 Task: Look for products from Brown Cow only.
Action: Mouse pressed left at (26, 152)
Screenshot: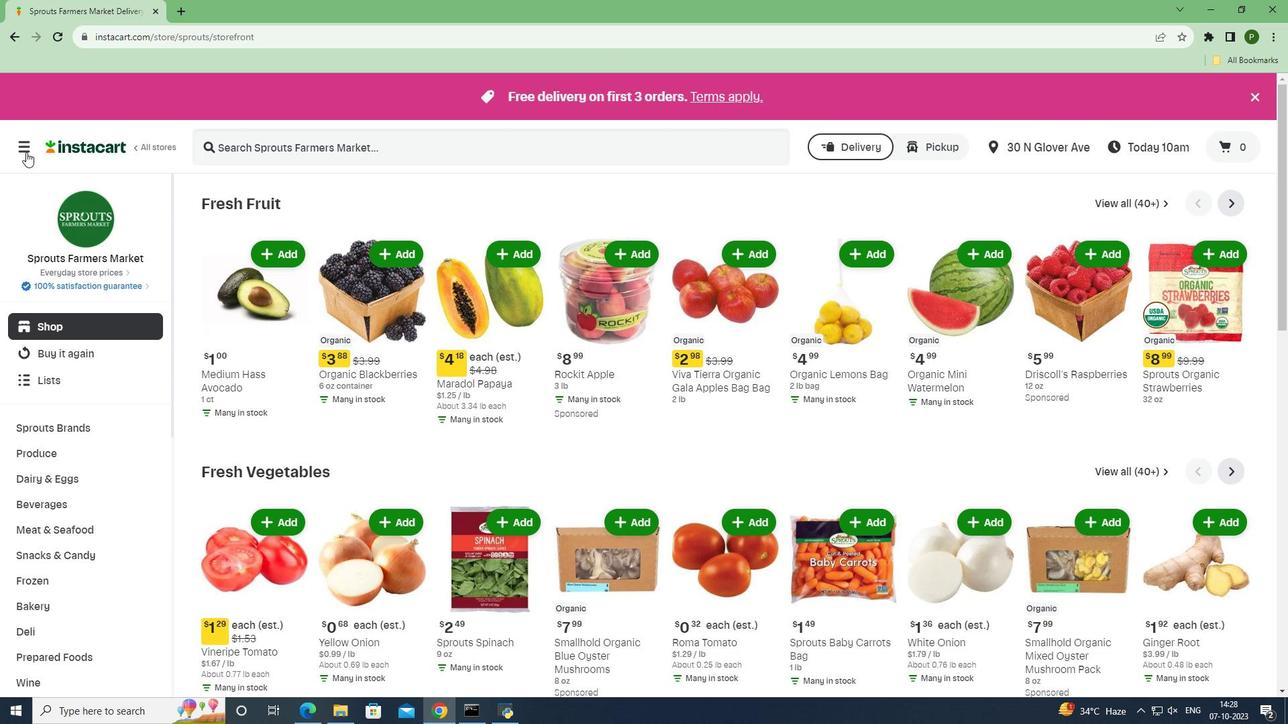
Action: Mouse moved to (110, 351)
Screenshot: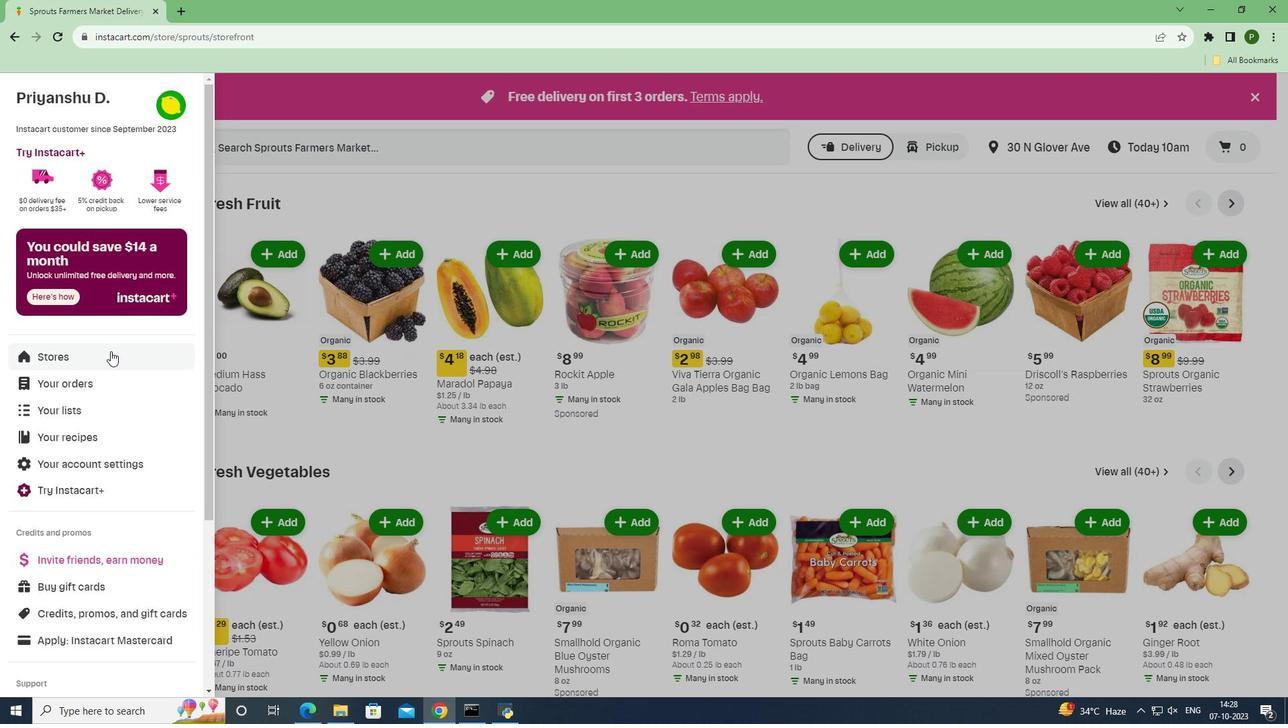 
Action: Mouse pressed left at (110, 351)
Screenshot: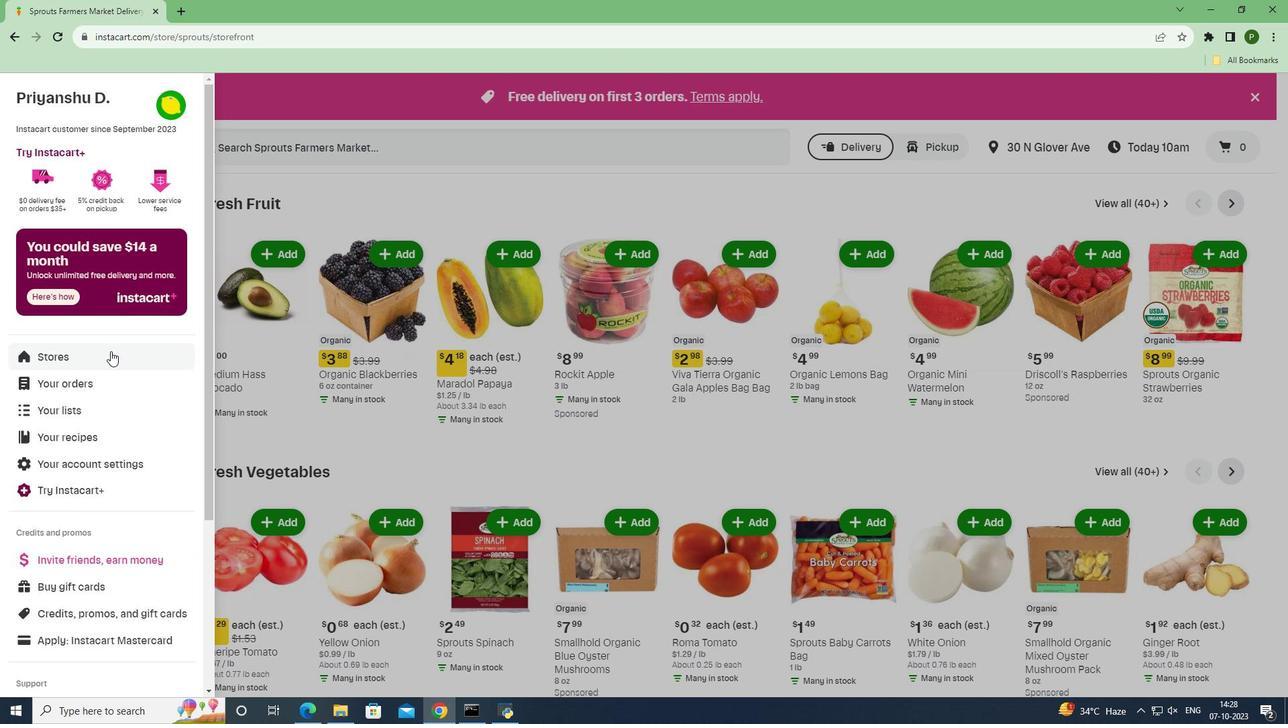 
Action: Mouse moved to (304, 154)
Screenshot: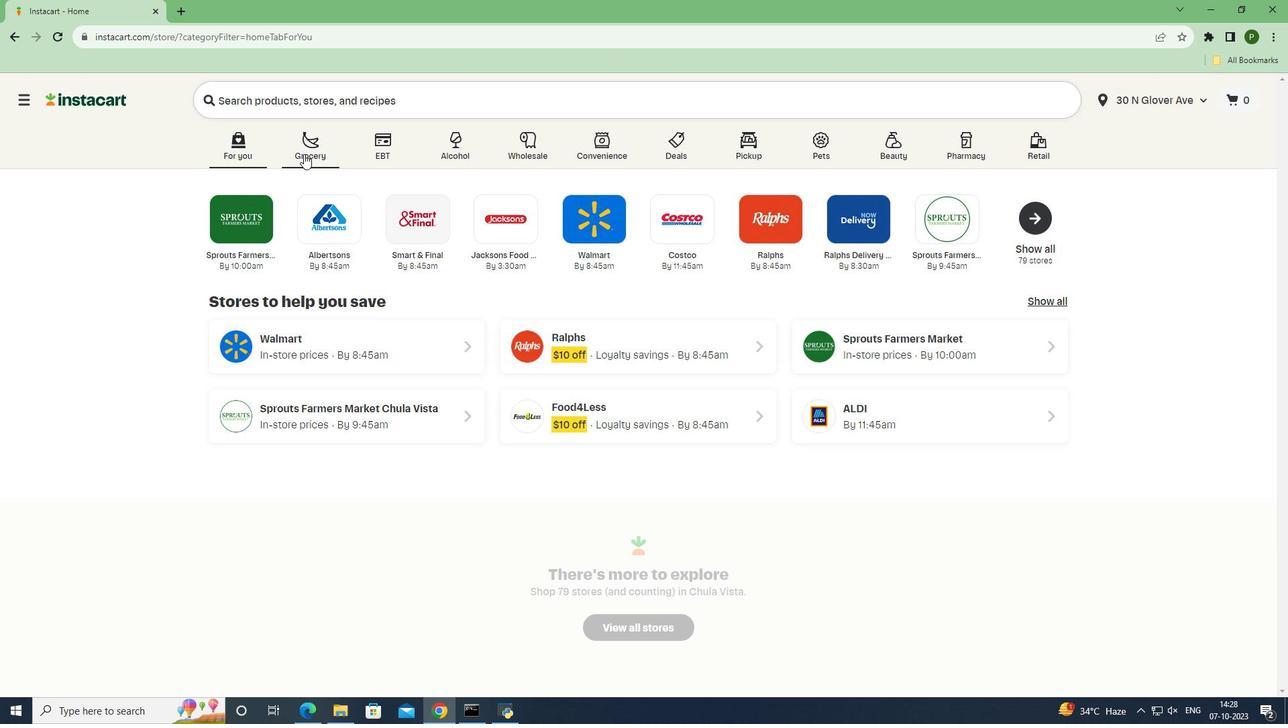 
Action: Mouse pressed left at (304, 154)
Screenshot: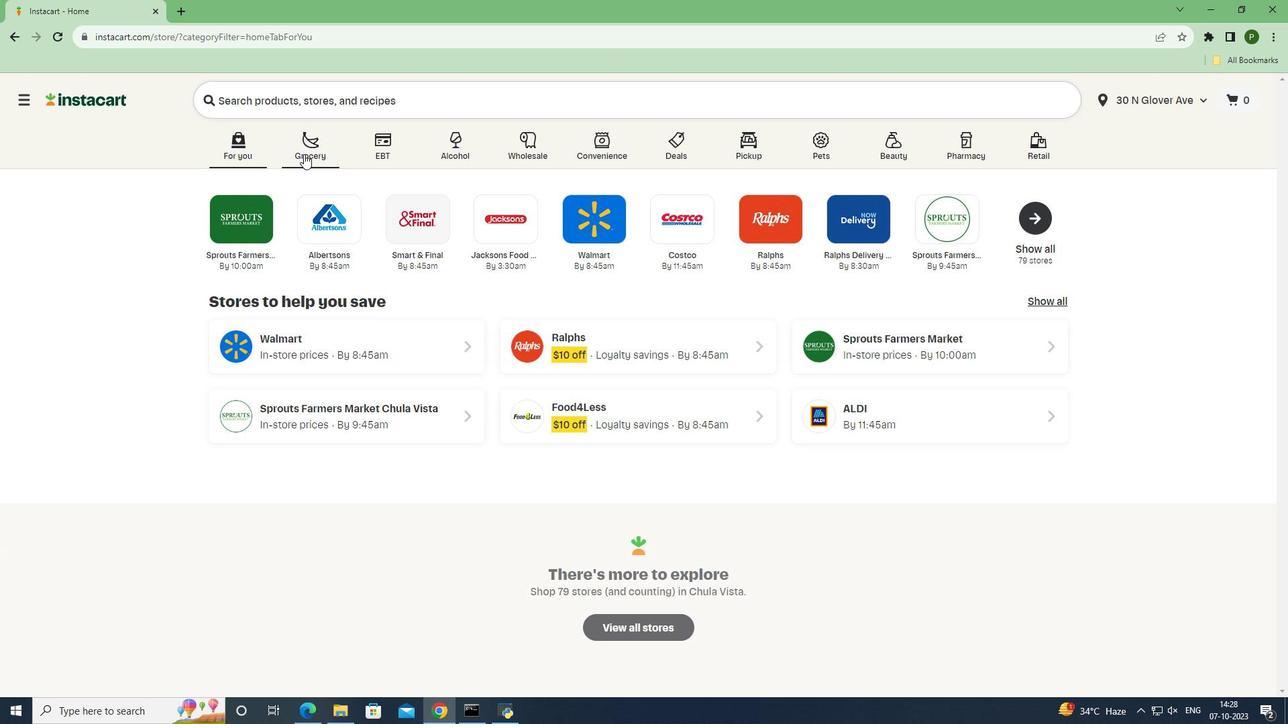 
Action: Mouse moved to (539, 311)
Screenshot: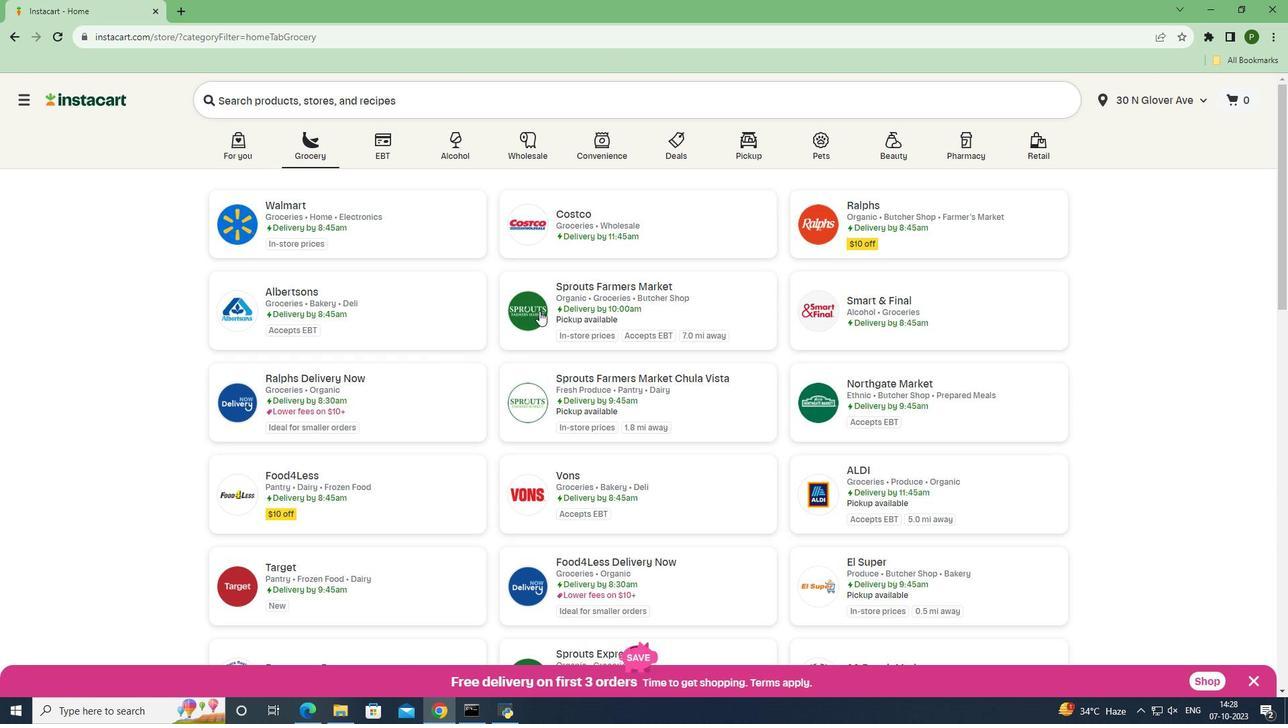 
Action: Mouse pressed left at (539, 311)
Screenshot: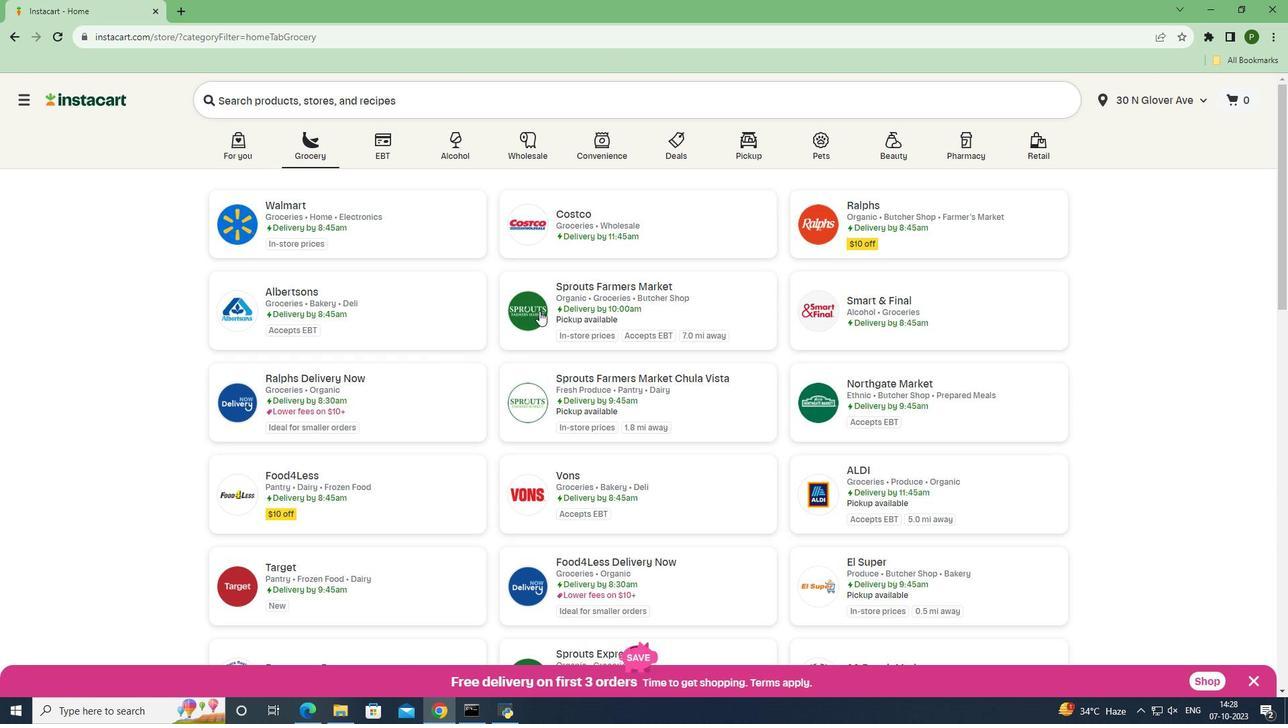 
Action: Mouse moved to (108, 480)
Screenshot: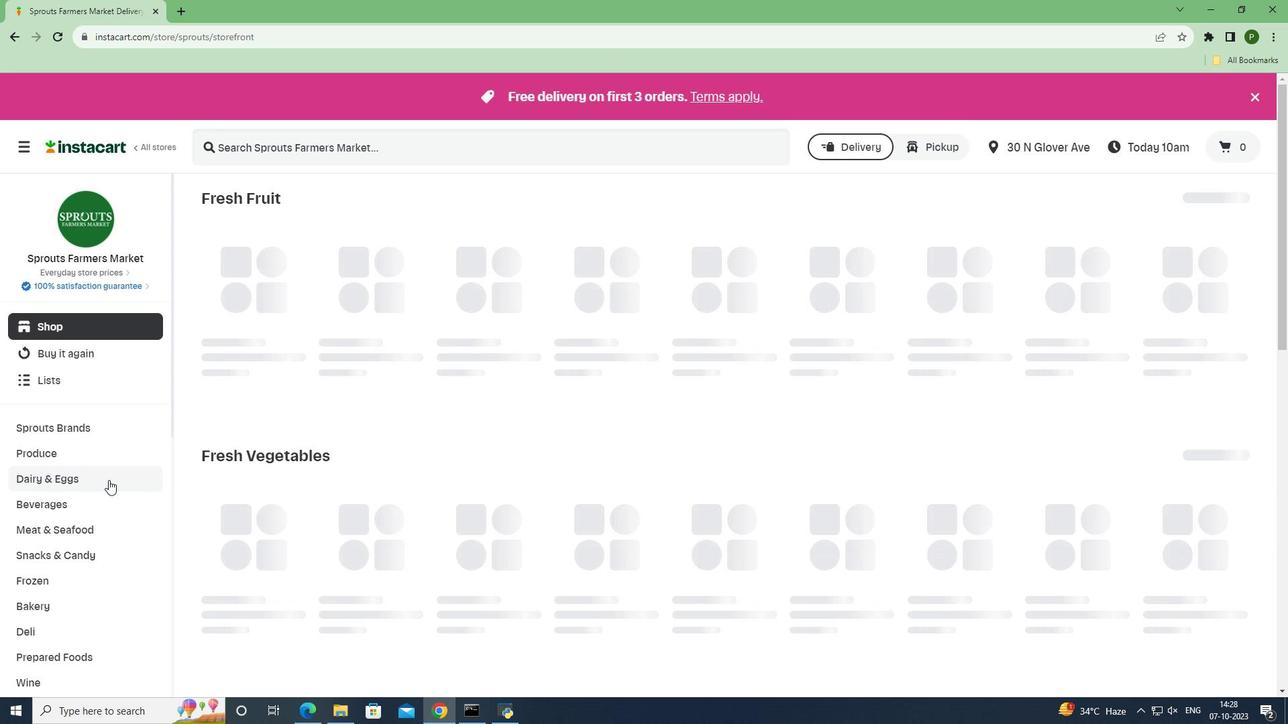 
Action: Mouse pressed left at (108, 480)
Screenshot: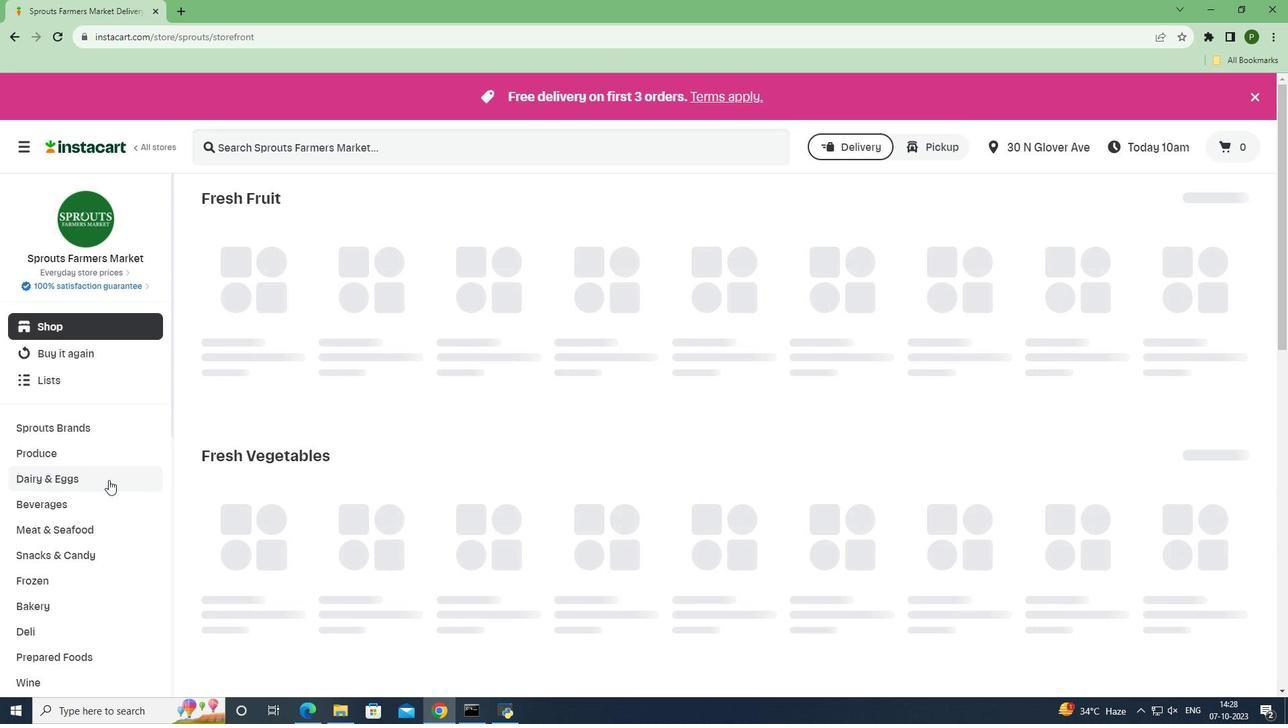 
Action: Mouse moved to (71, 579)
Screenshot: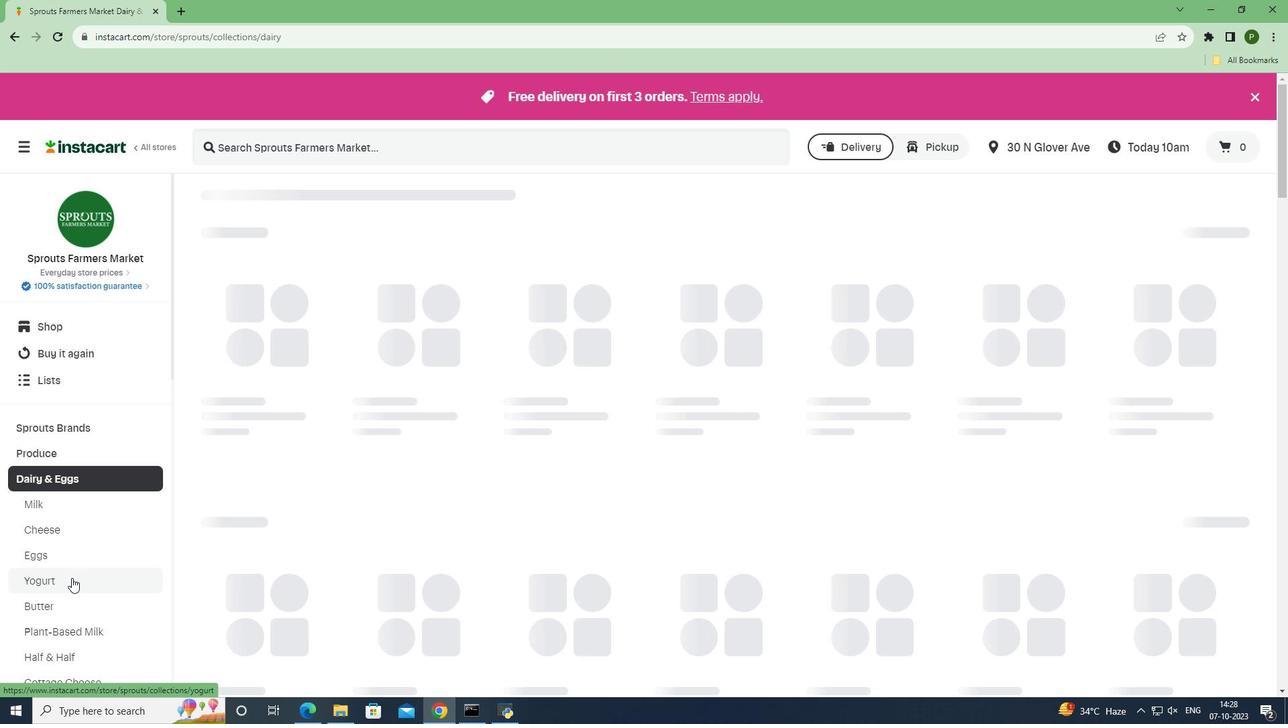 
Action: Mouse pressed left at (71, 579)
Screenshot: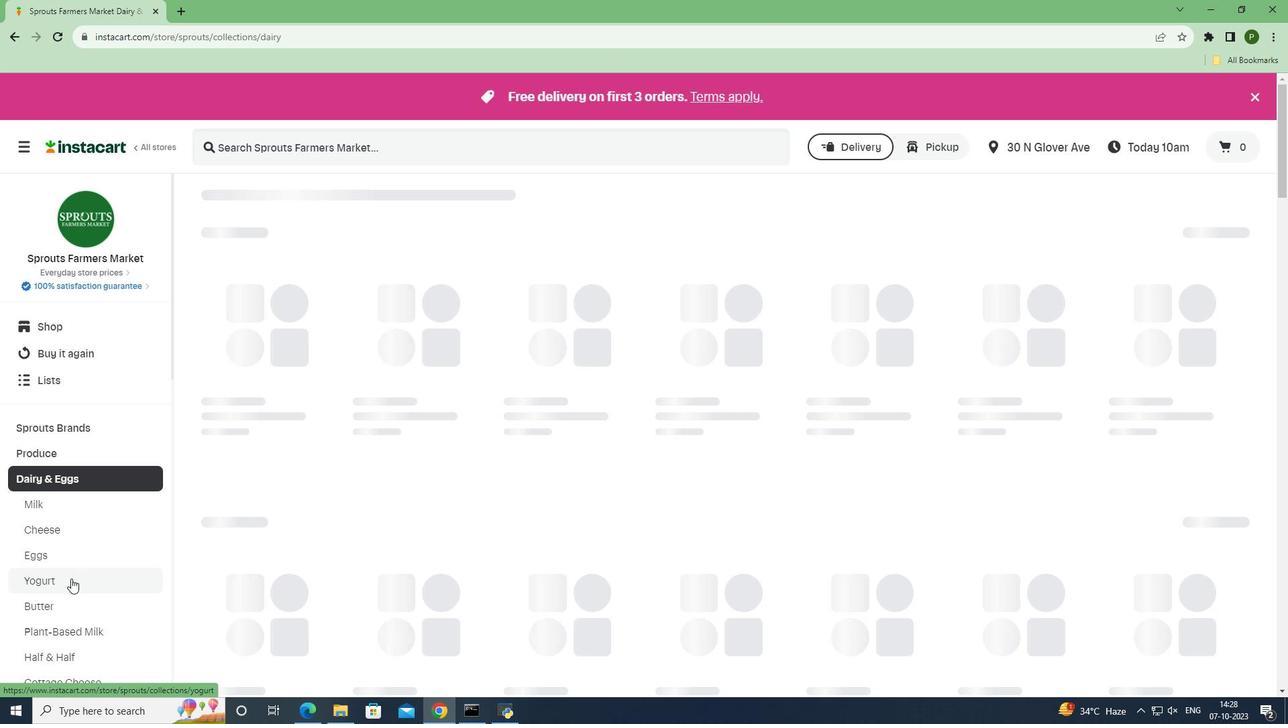 
Action: Mouse moved to (437, 291)
Screenshot: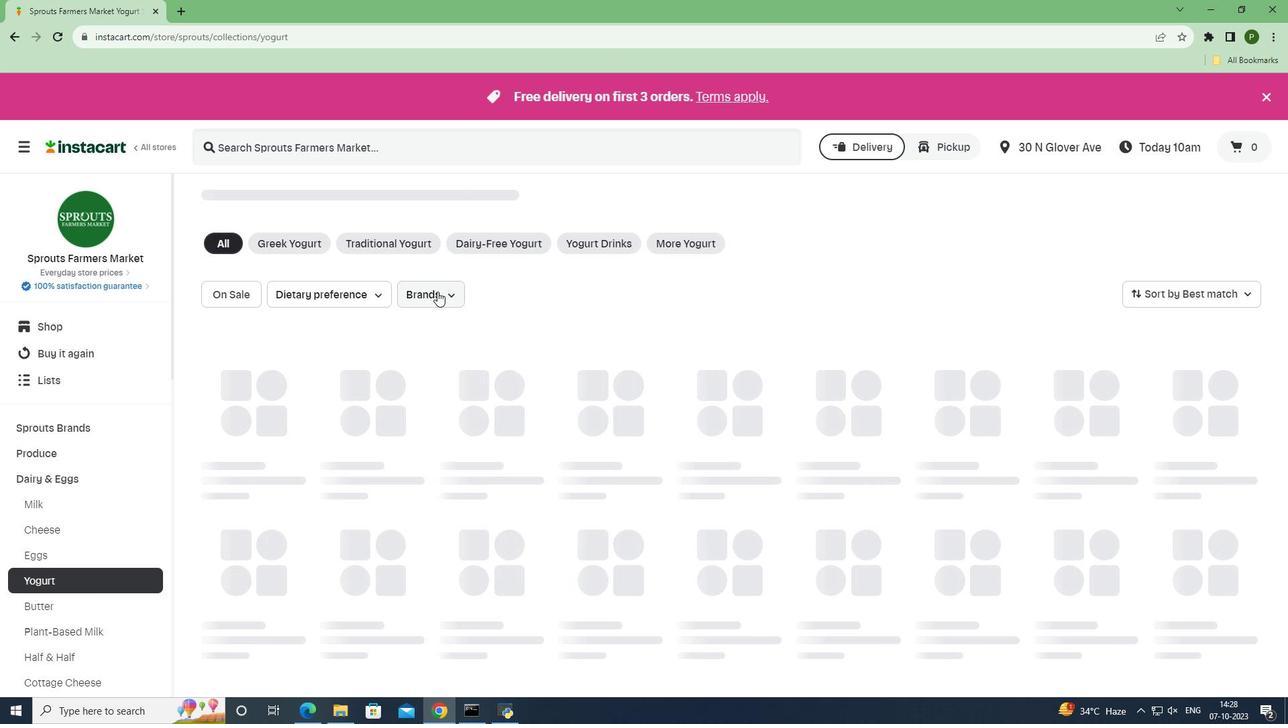 
Action: Mouse pressed left at (437, 291)
Screenshot: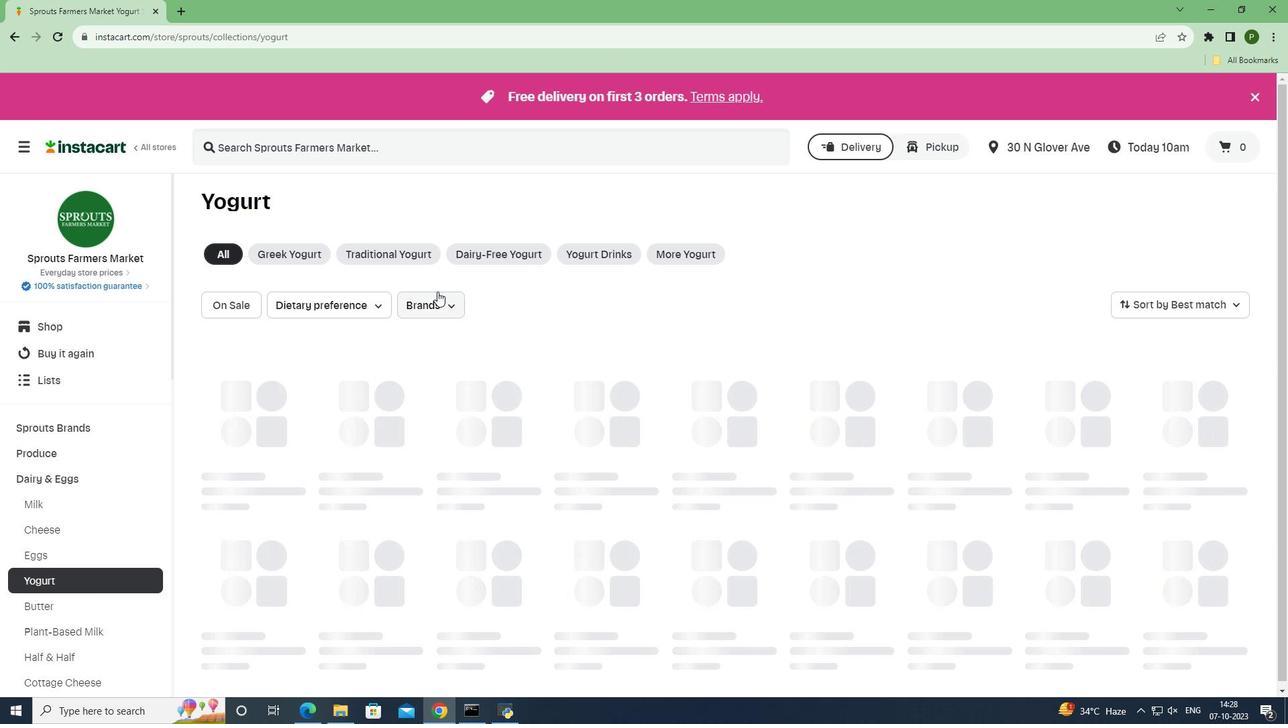 
Action: Mouse moved to (497, 409)
Screenshot: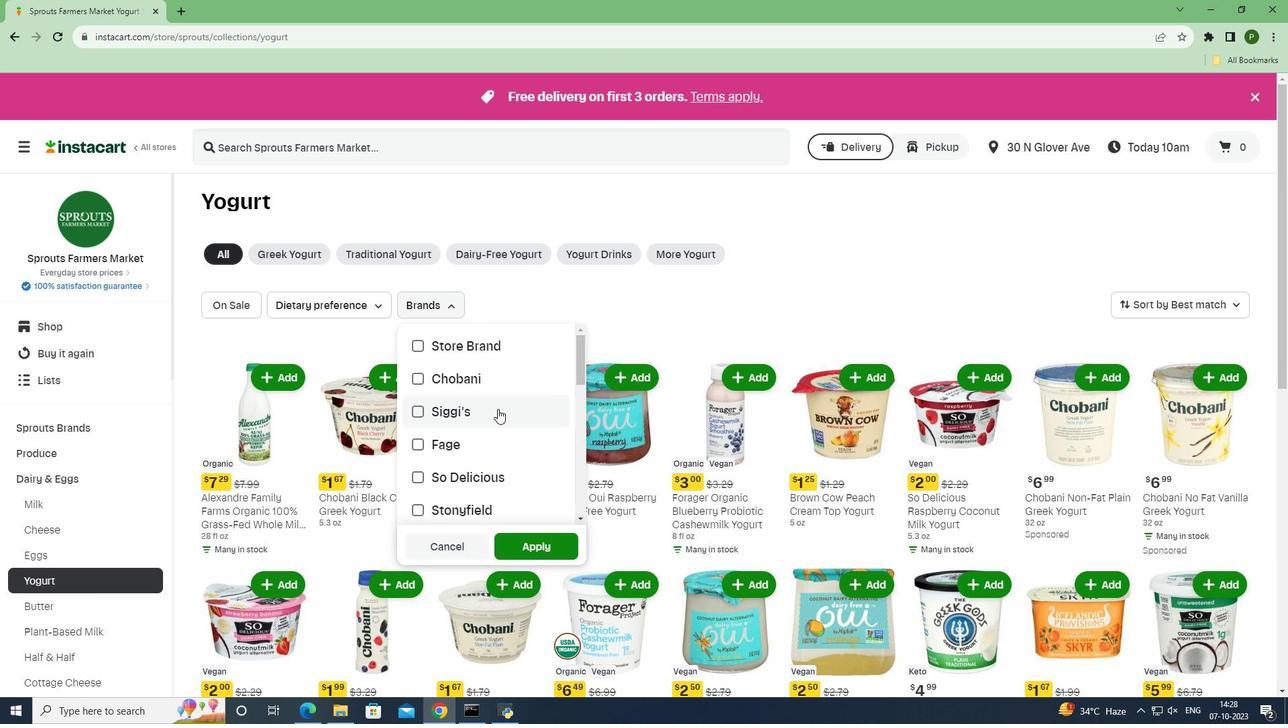 
Action: Mouse scrolled (497, 408) with delta (0, 0)
Screenshot: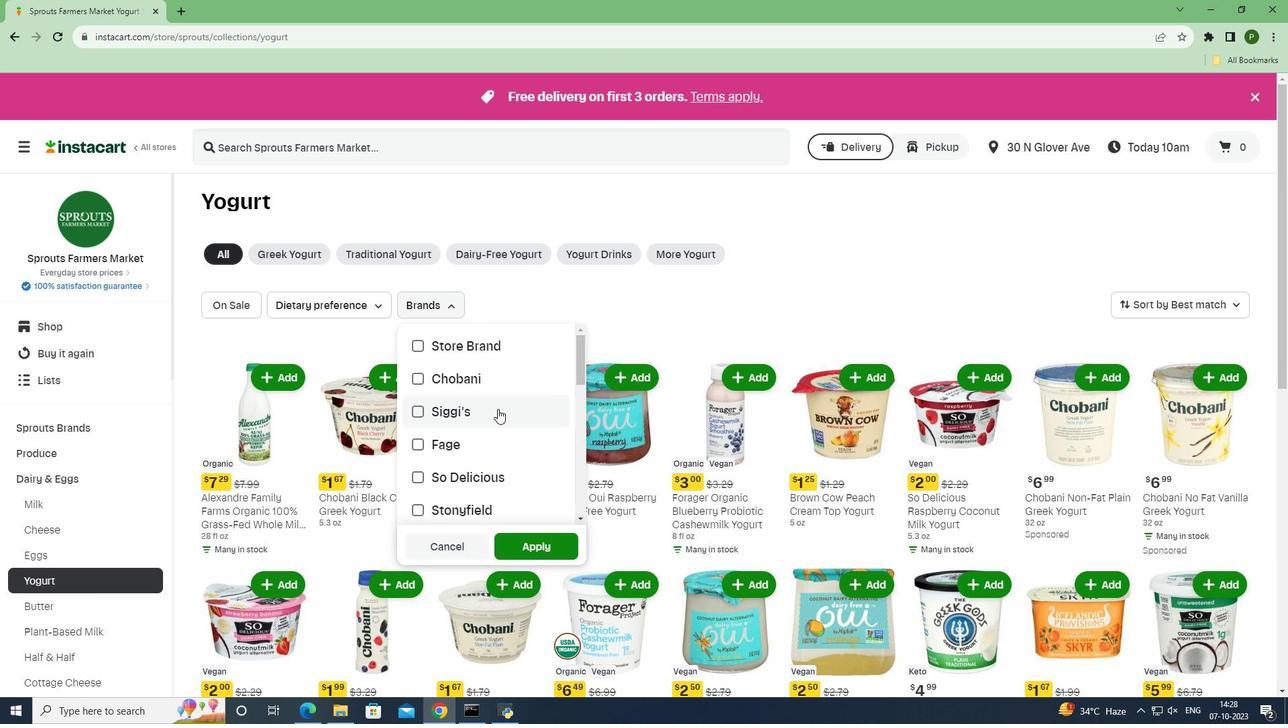 
Action: Mouse scrolled (497, 408) with delta (0, 0)
Screenshot: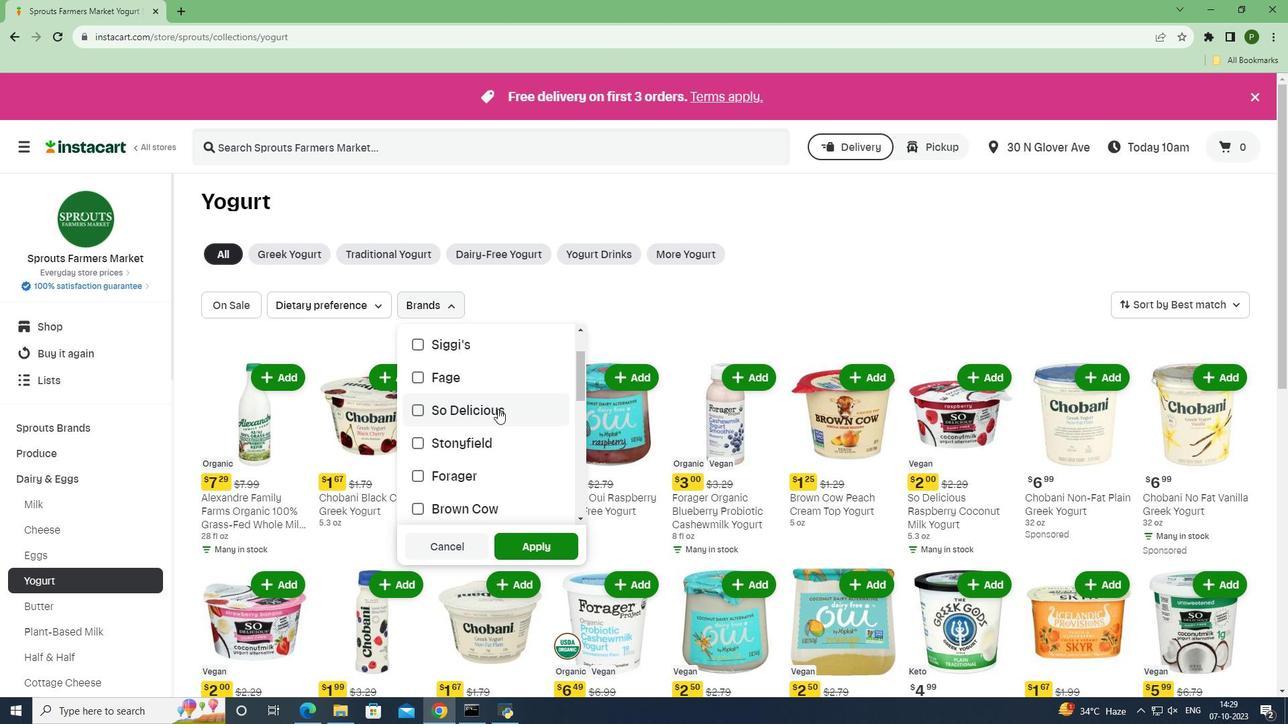 
Action: Mouse moved to (489, 439)
Screenshot: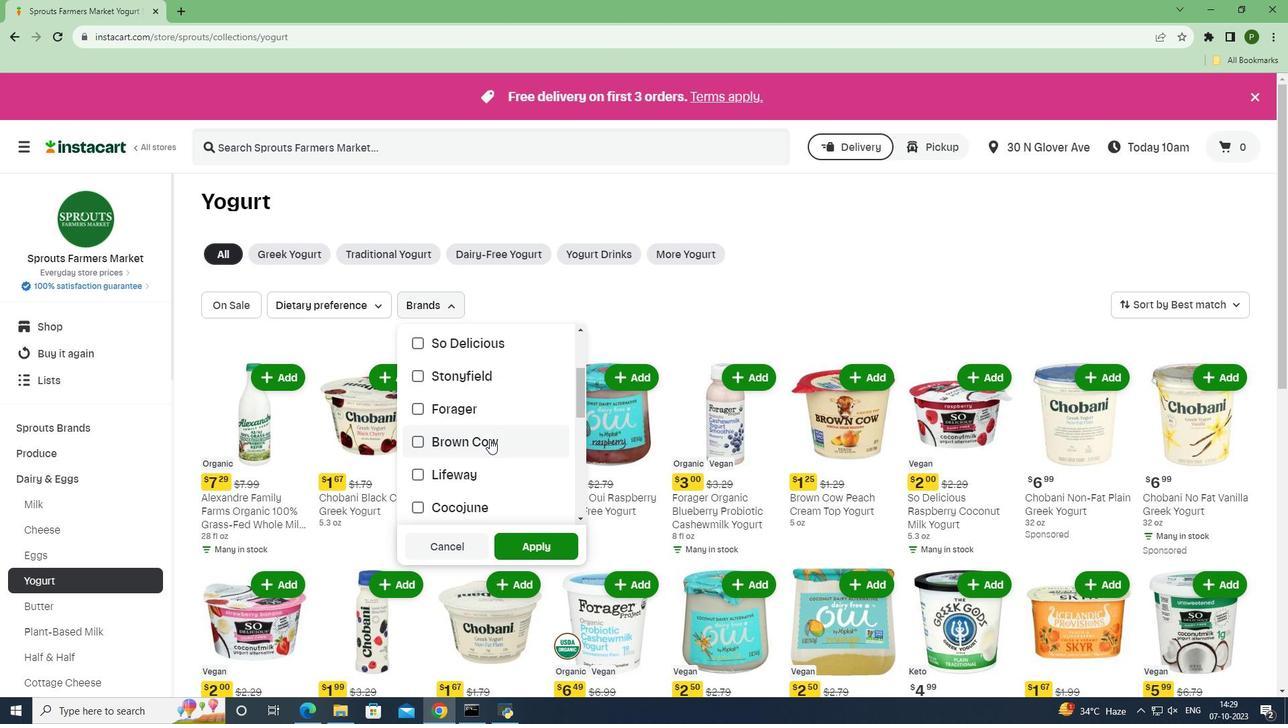 
Action: Mouse pressed left at (489, 439)
Screenshot: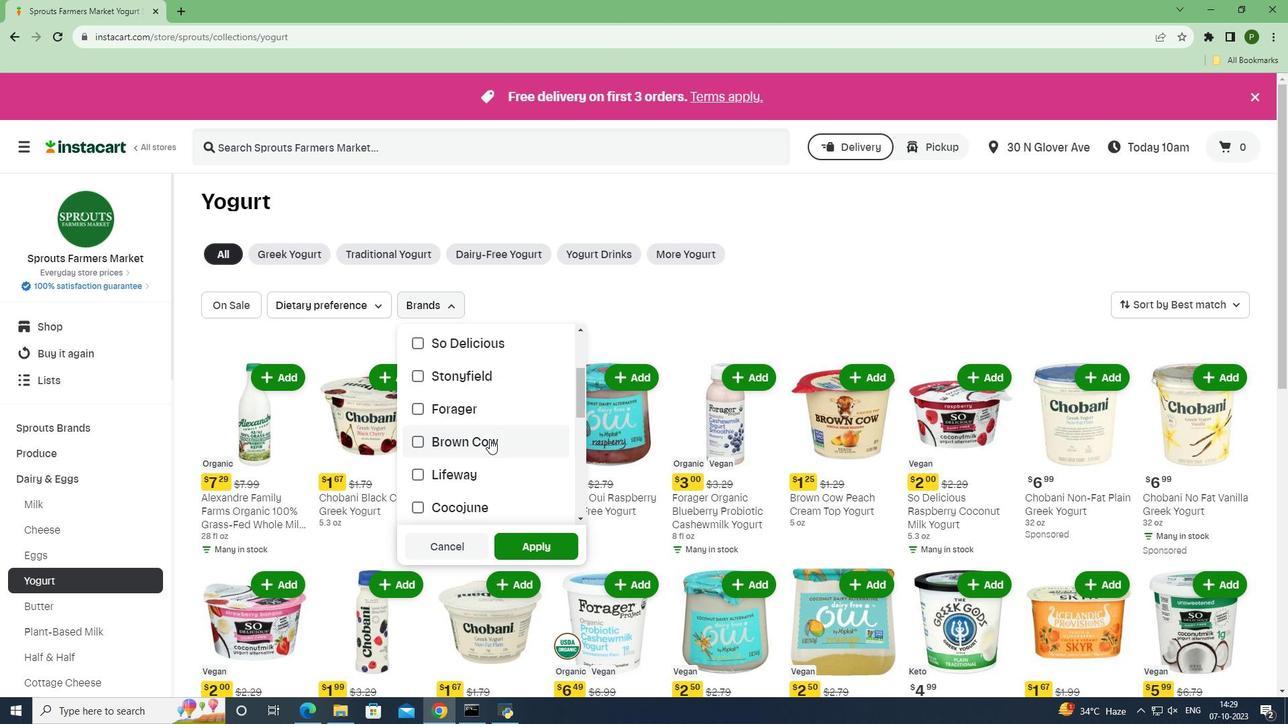 
Action: Mouse moved to (522, 539)
Screenshot: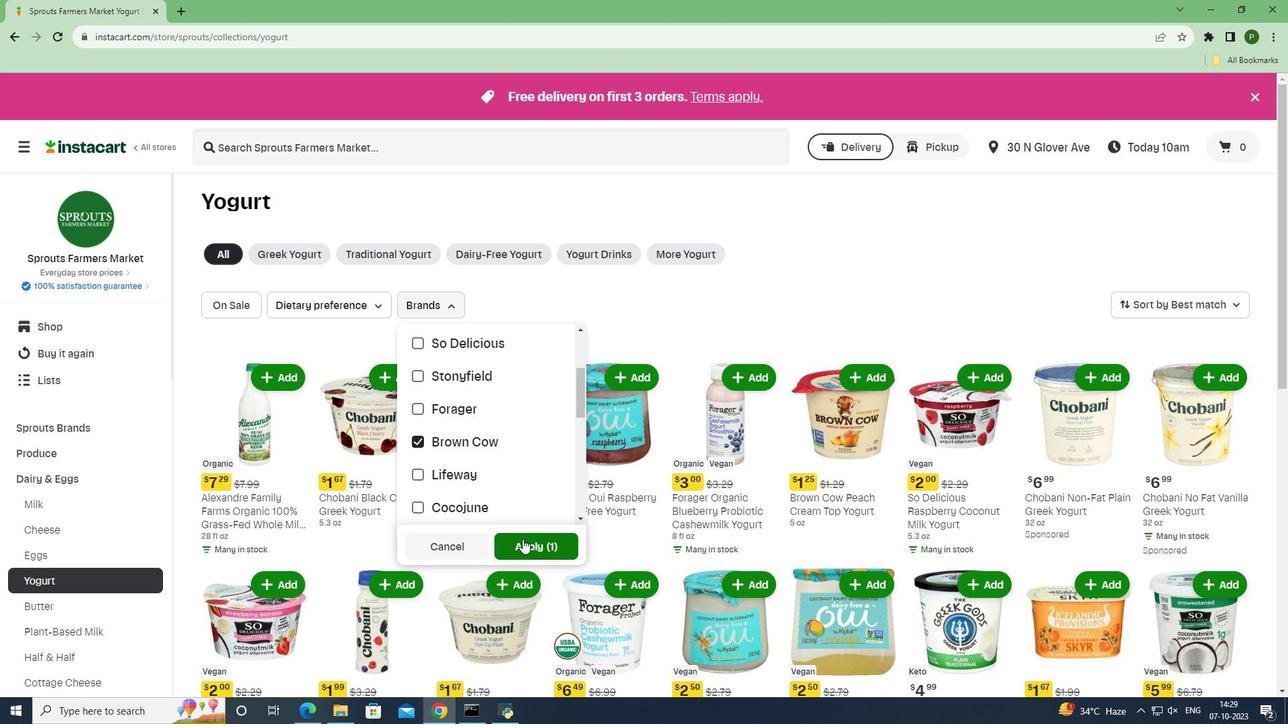 
Action: Mouse pressed left at (522, 539)
Screenshot: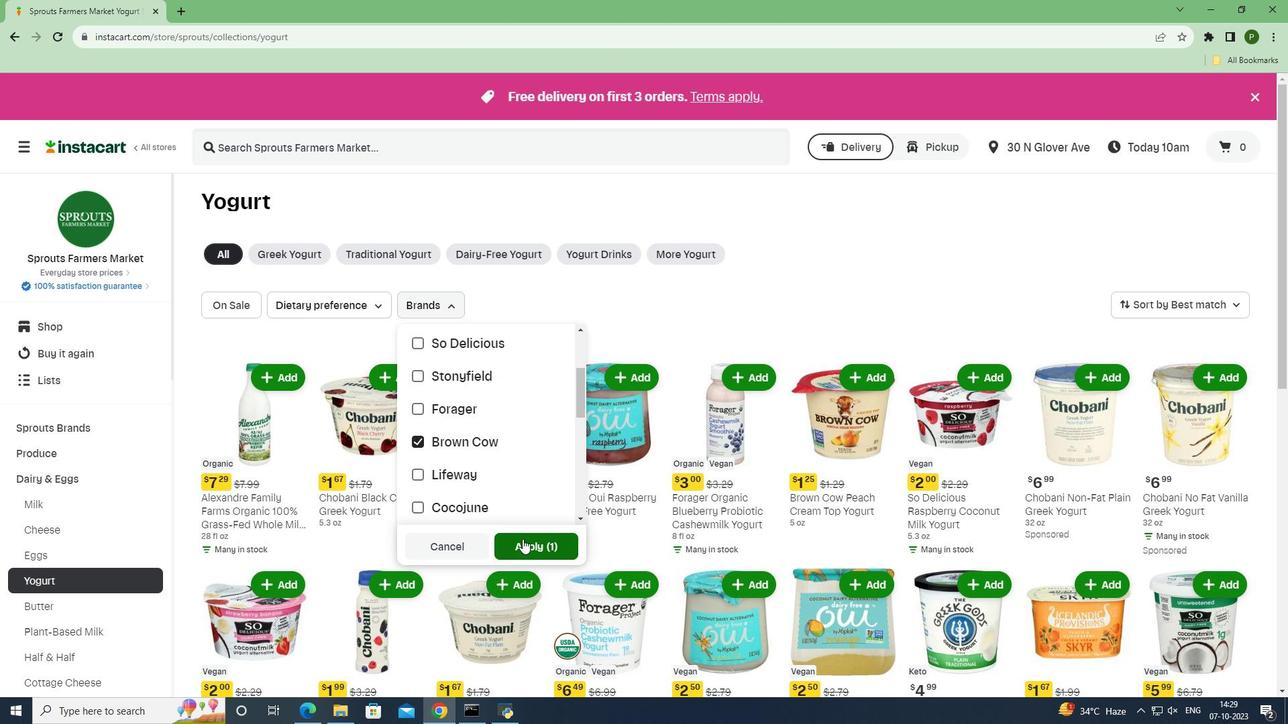 
Action: Mouse moved to (634, 483)
Screenshot: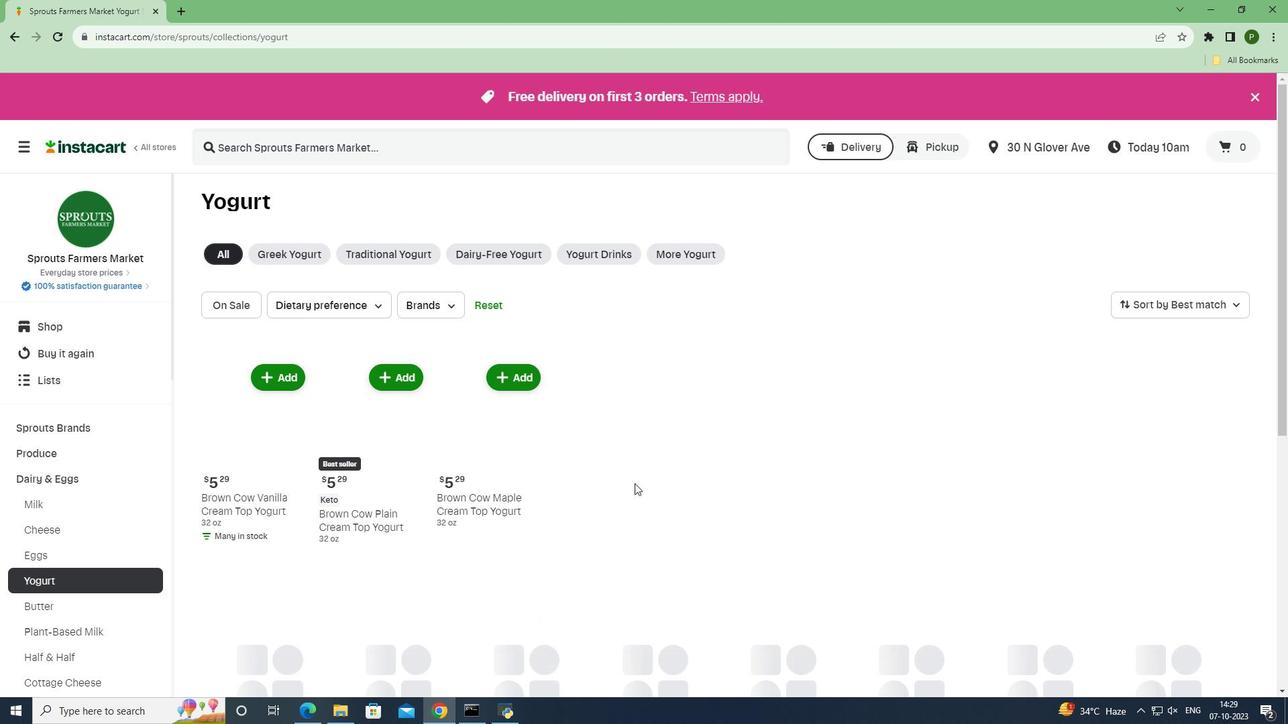 
